 Task: Create a due date automation trigger when advanced on, on the tuesday of the week before a card is due add dates starting in less than 1 days at 11:00 AM.
Action: Mouse moved to (1010, 79)
Screenshot: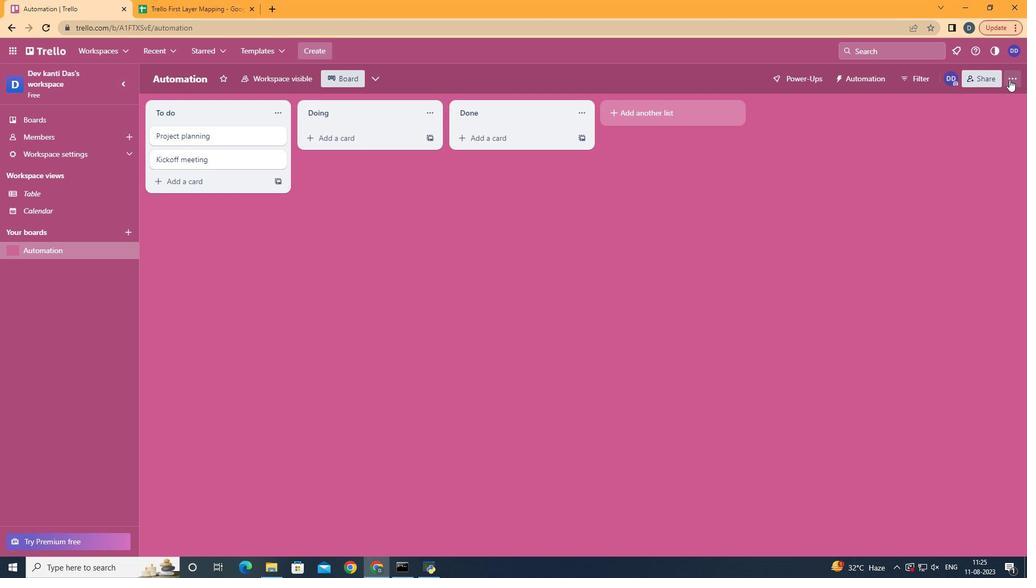 
Action: Mouse pressed left at (1010, 79)
Screenshot: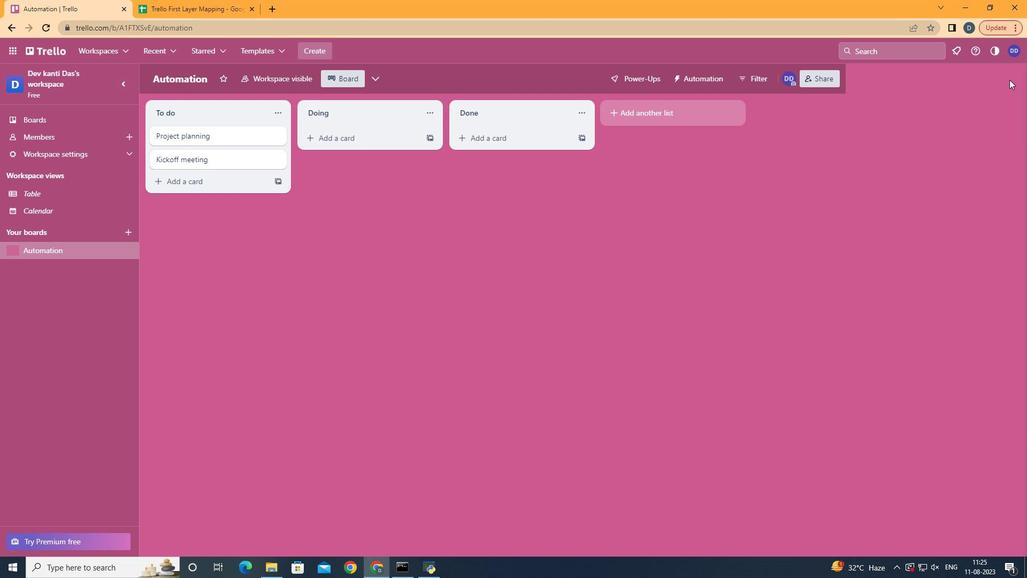 
Action: Mouse moved to (929, 225)
Screenshot: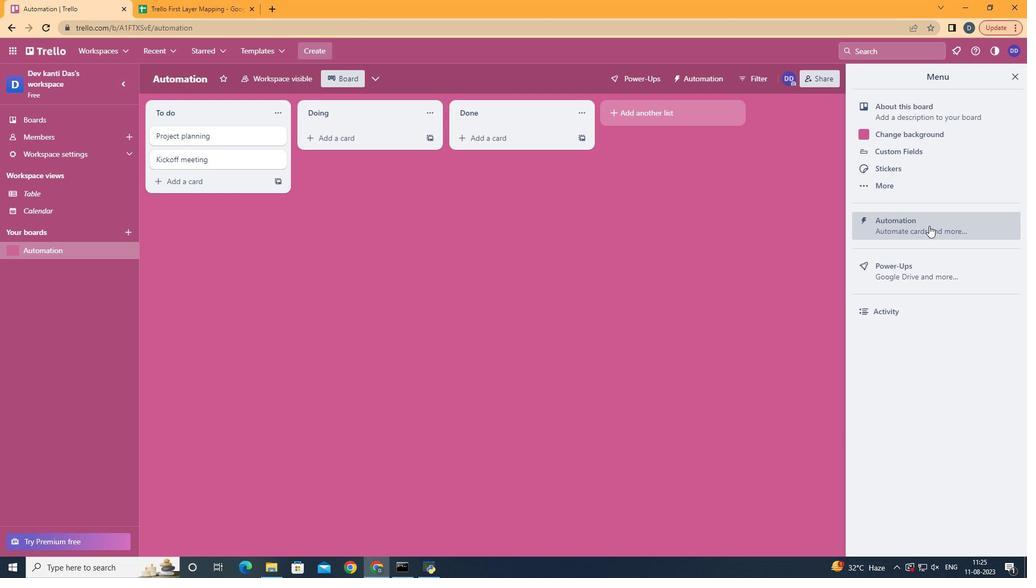 
Action: Mouse pressed left at (929, 225)
Screenshot: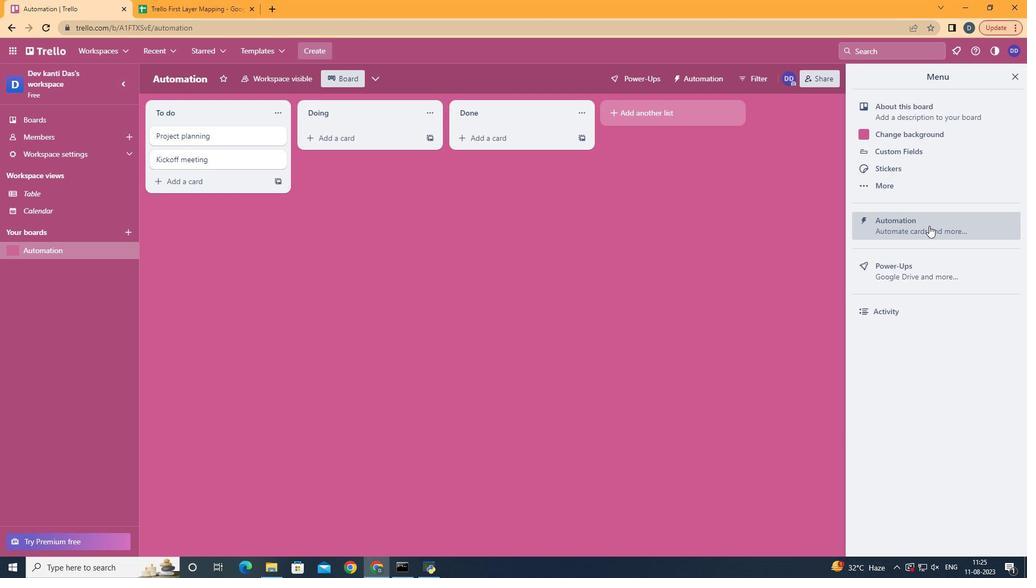 
Action: Mouse moved to (190, 216)
Screenshot: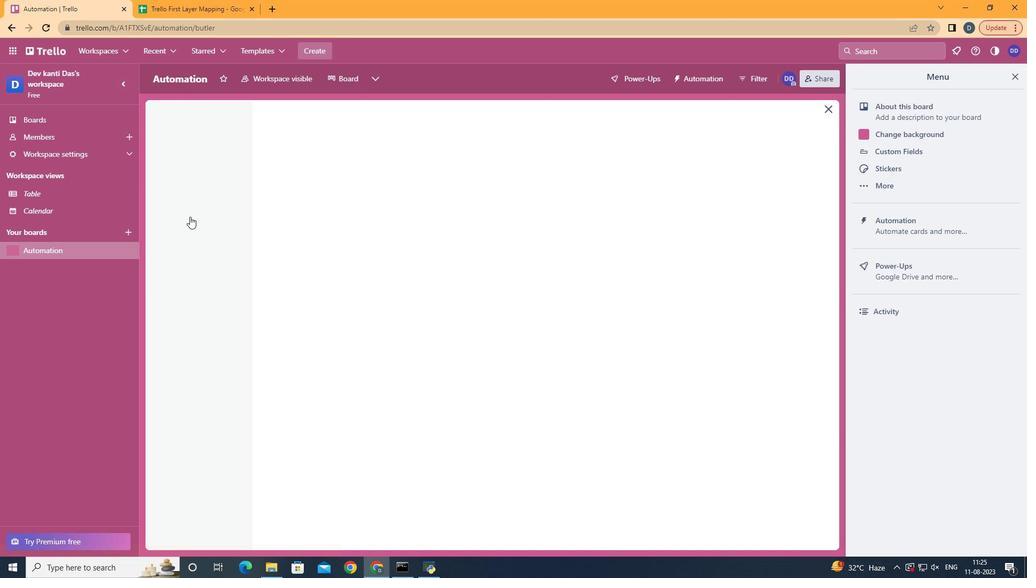 
Action: Mouse pressed left at (190, 216)
Screenshot: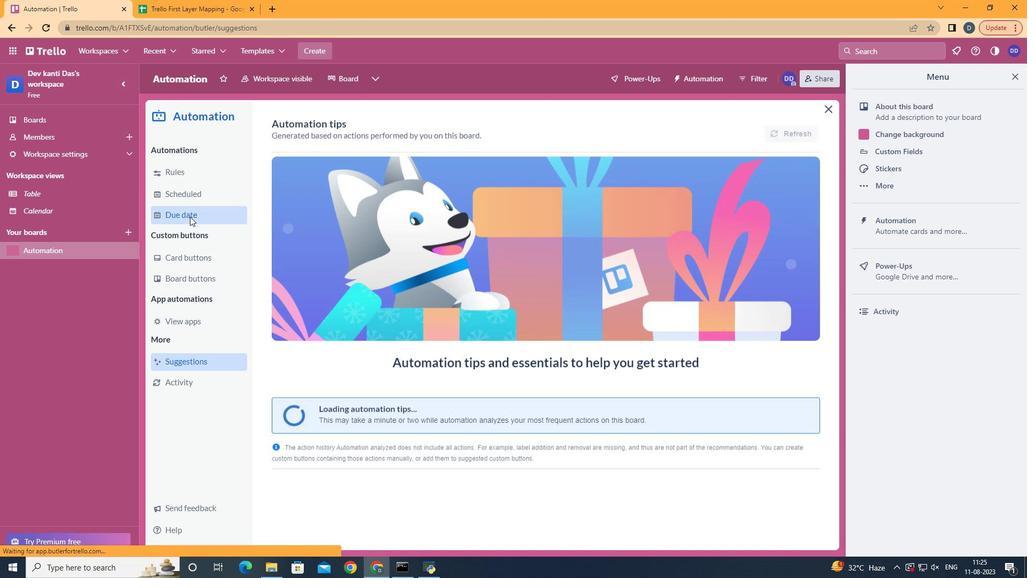 
Action: Mouse moved to (756, 127)
Screenshot: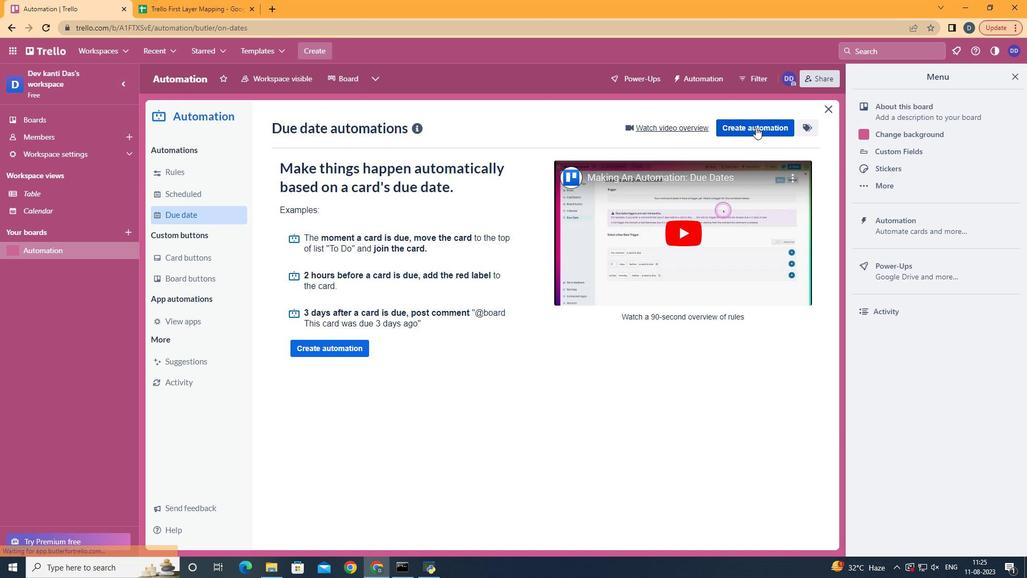 
Action: Mouse pressed left at (756, 127)
Screenshot: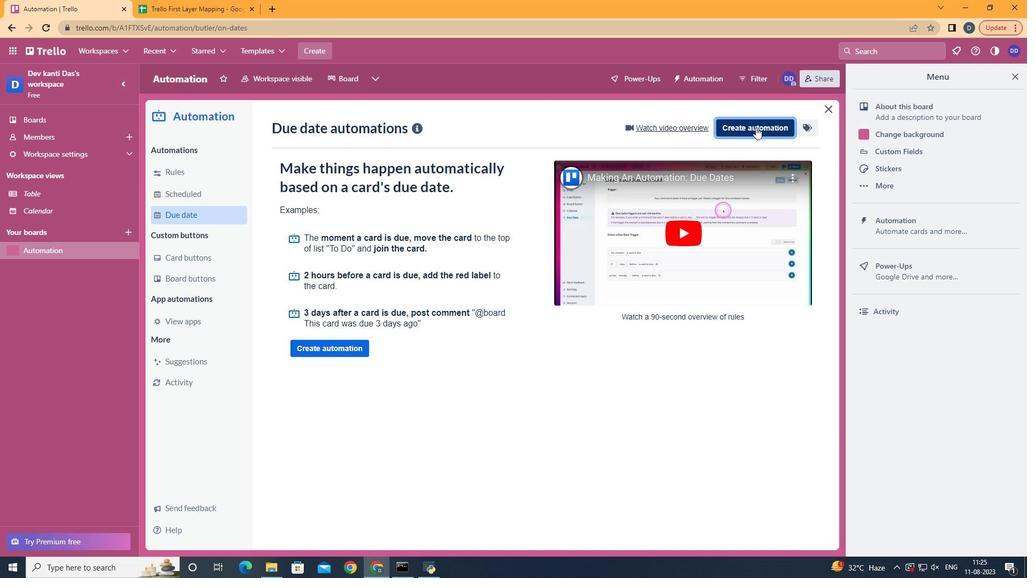 
Action: Mouse moved to (537, 230)
Screenshot: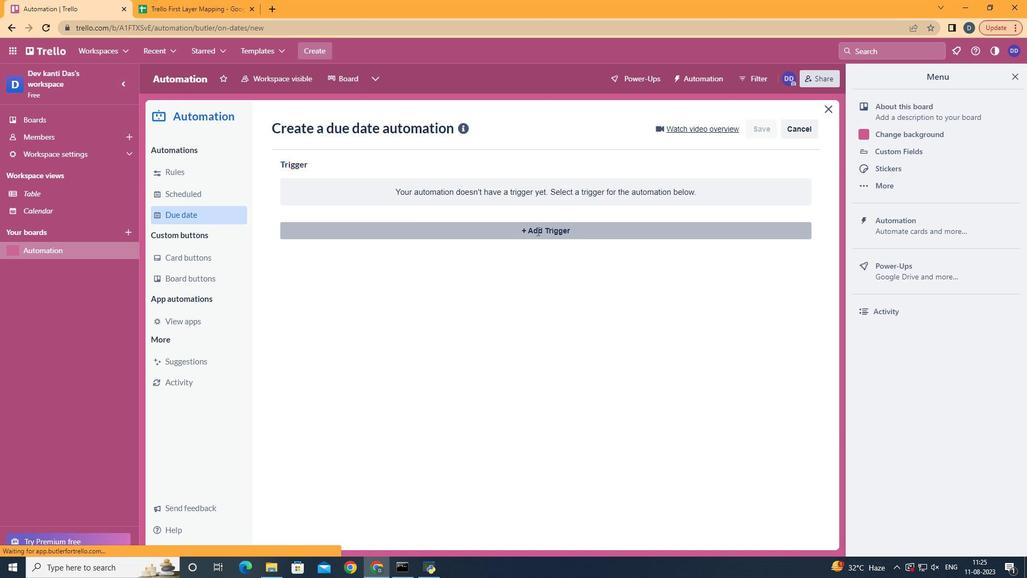 
Action: Mouse pressed left at (537, 230)
Screenshot: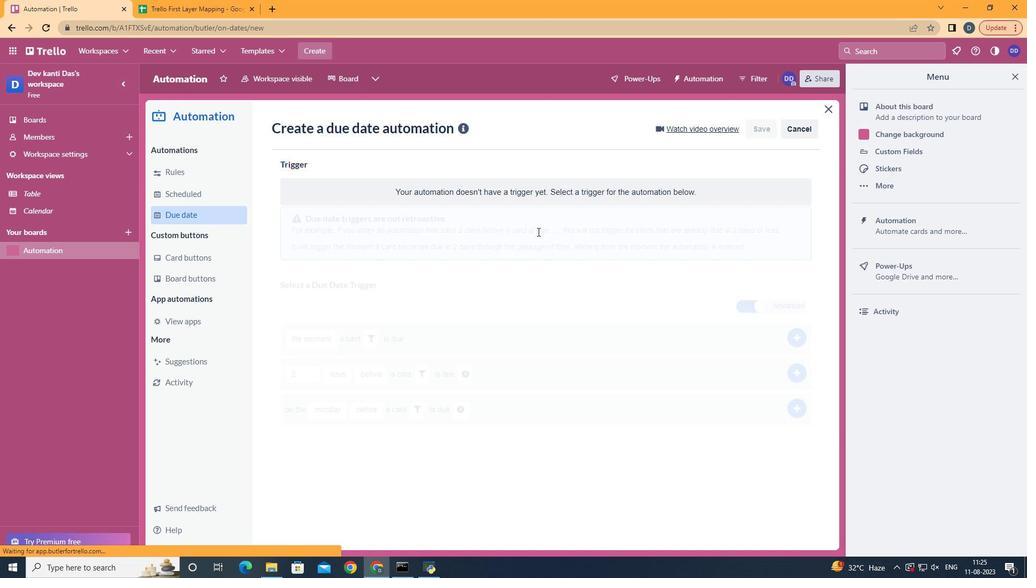 
Action: Mouse moved to (345, 298)
Screenshot: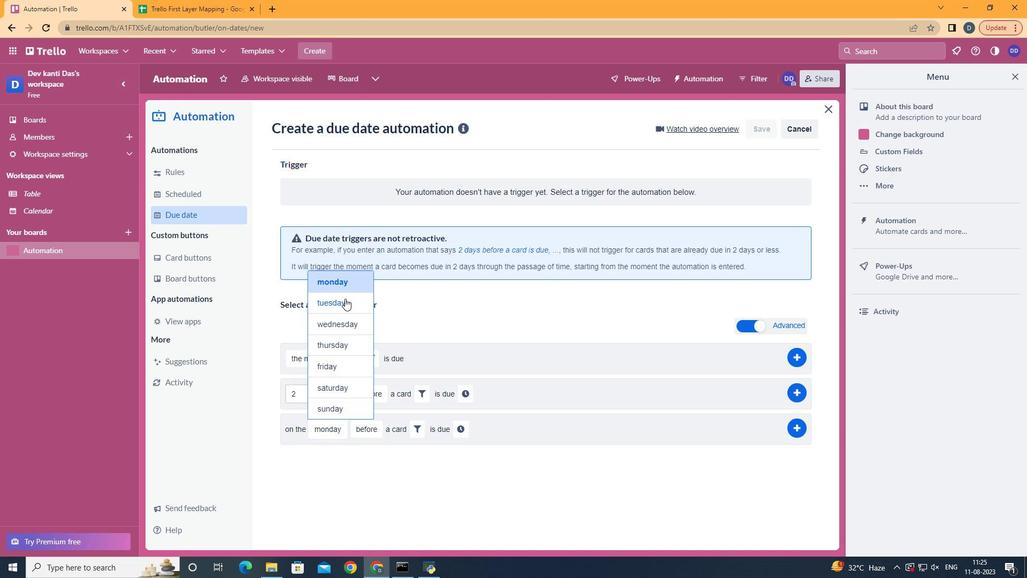 
Action: Mouse pressed left at (345, 298)
Screenshot: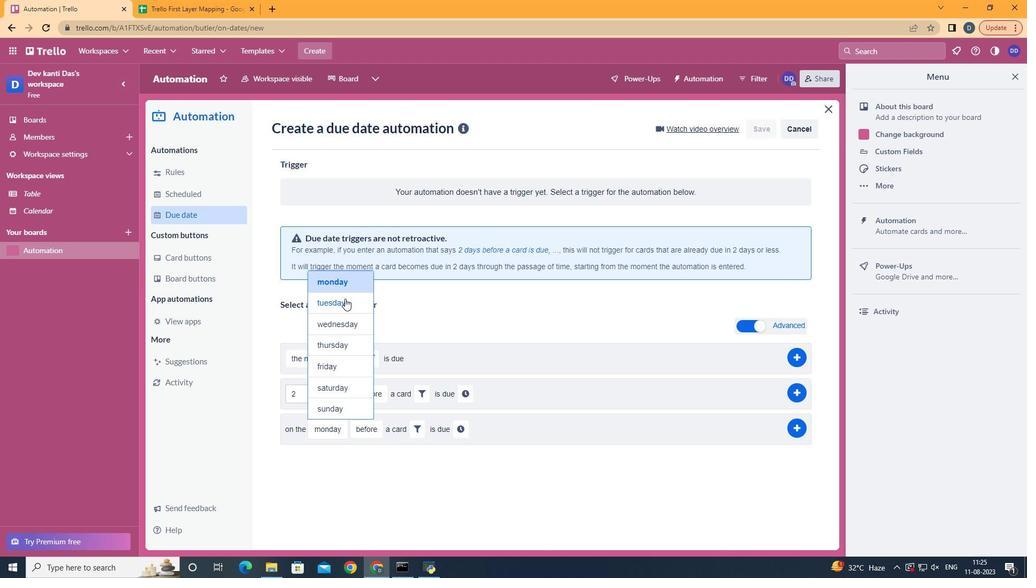 
Action: Mouse moved to (372, 517)
Screenshot: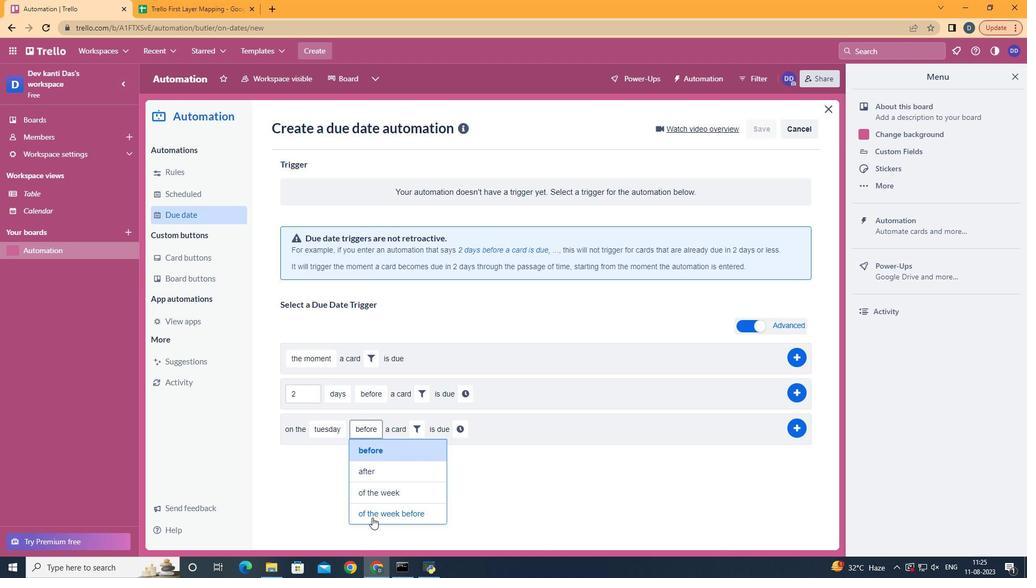 
Action: Mouse pressed left at (372, 517)
Screenshot: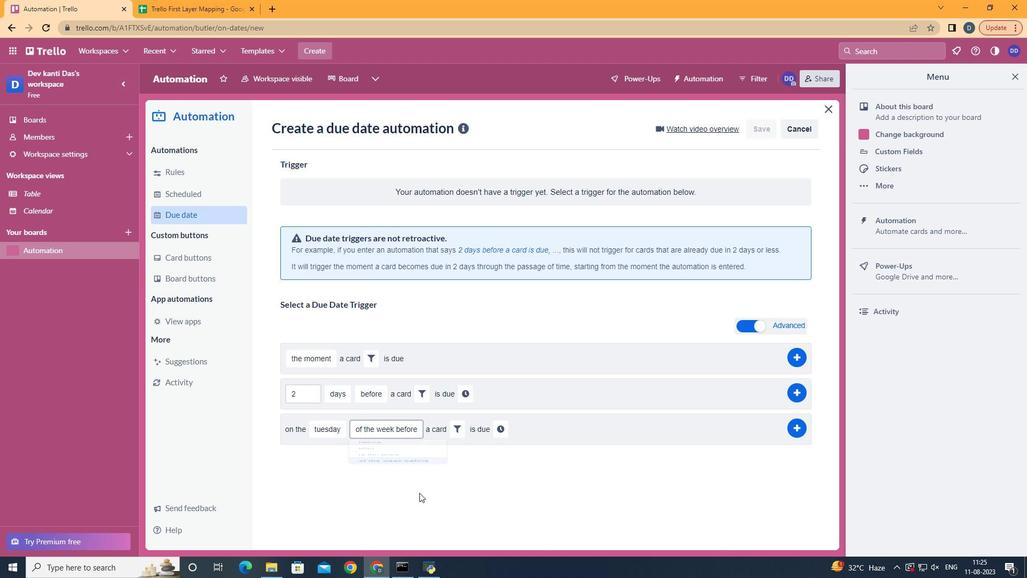 
Action: Mouse moved to (460, 431)
Screenshot: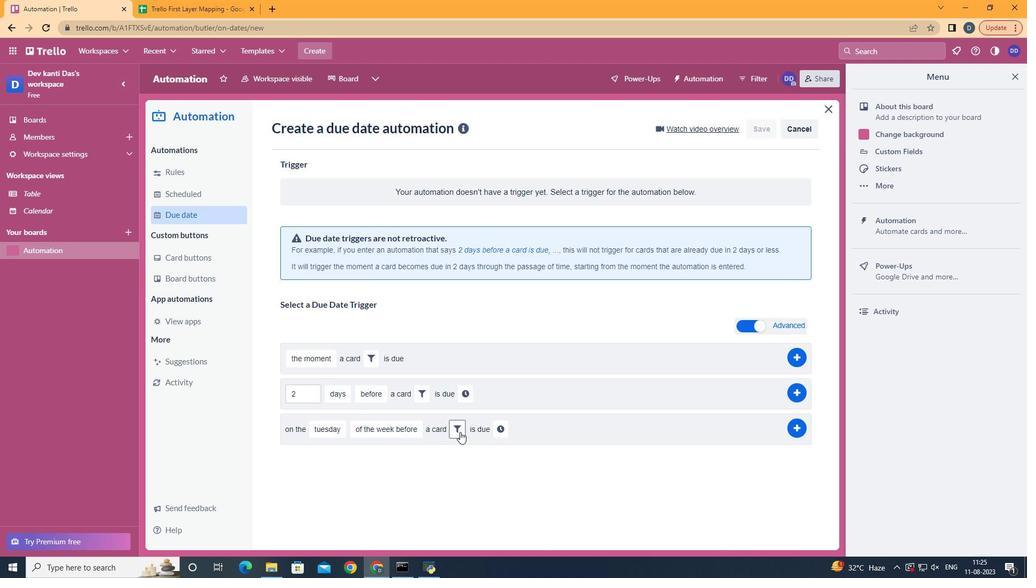 
Action: Mouse pressed left at (460, 431)
Screenshot: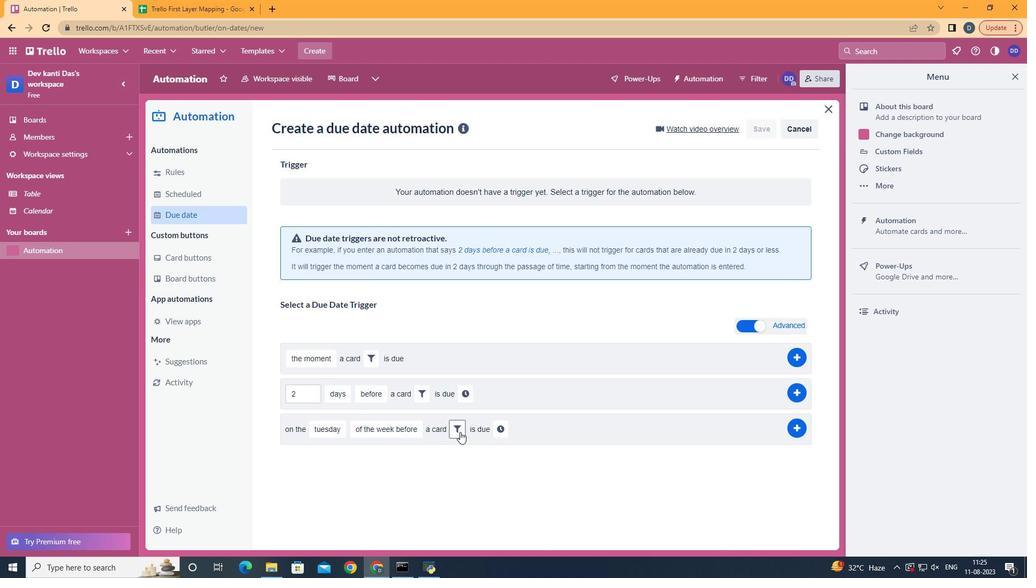 
Action: Mouse moved to (519, 464)
Screenshot: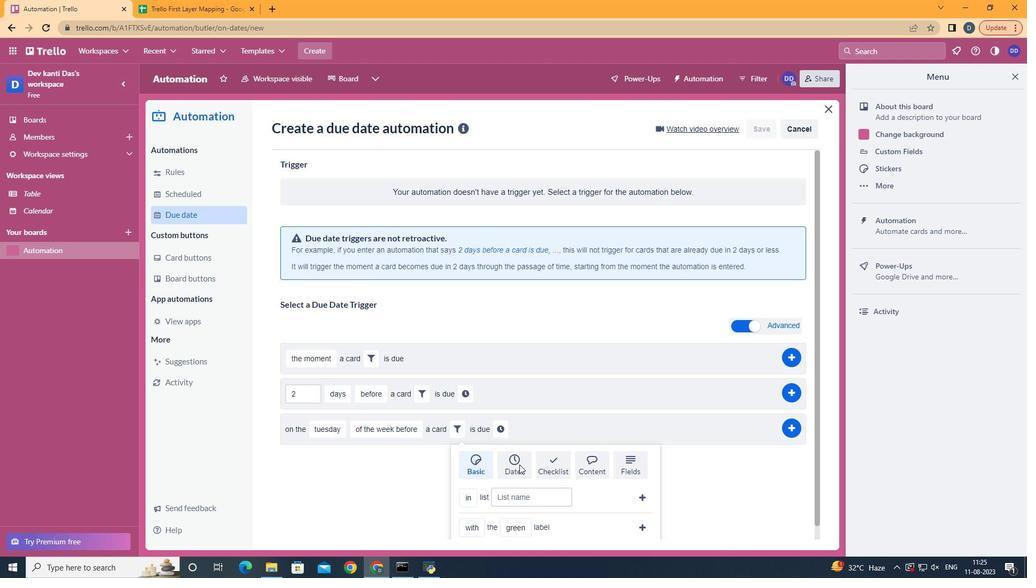 
Action: Mouse pressed left at (519, 464)
Screenshot: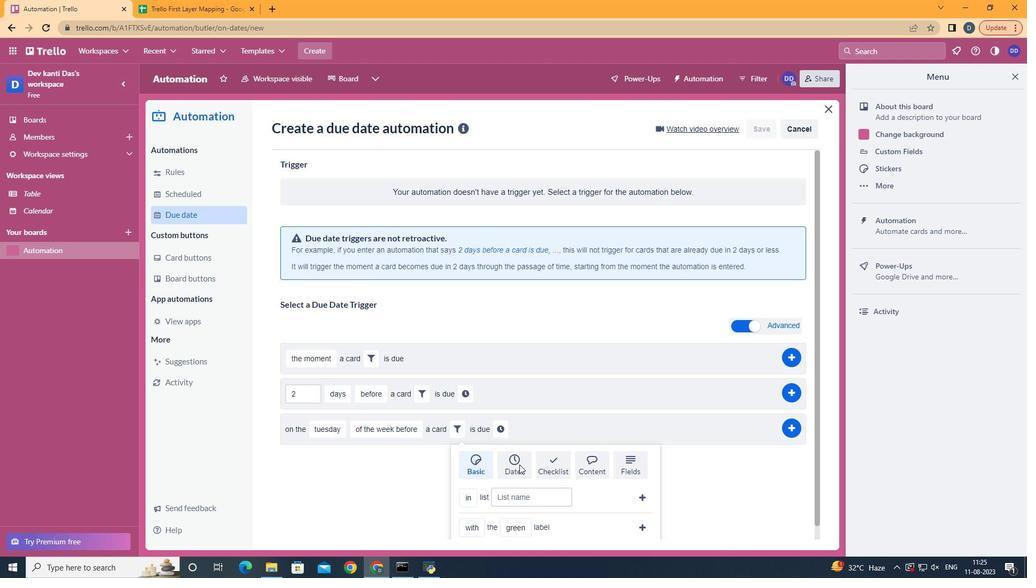 
Action: Mouse moved to (520, 464)
Screenshot: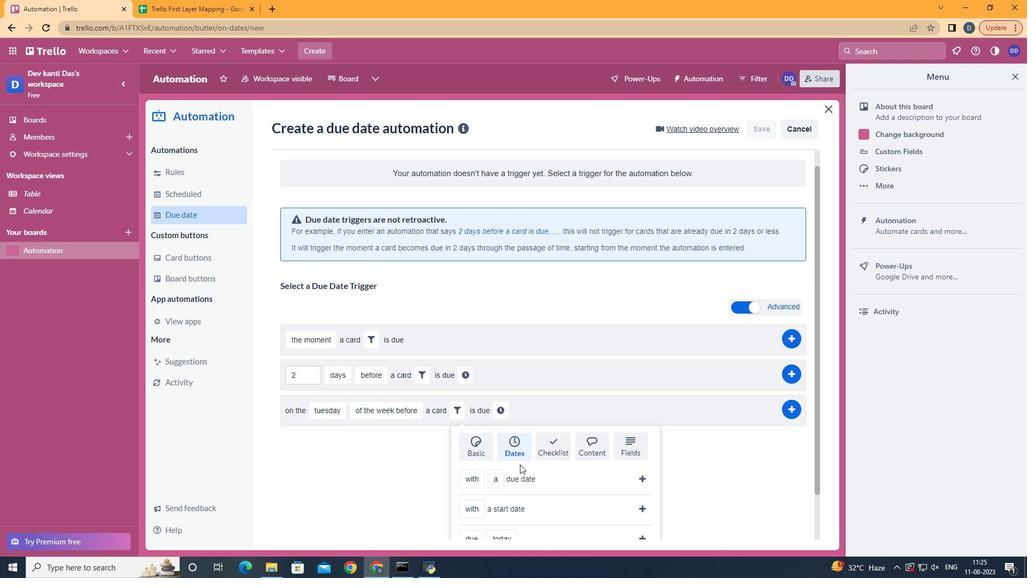 
Action: Mouse scrolled (520, 464) with delta (0, 0)
Screenshot: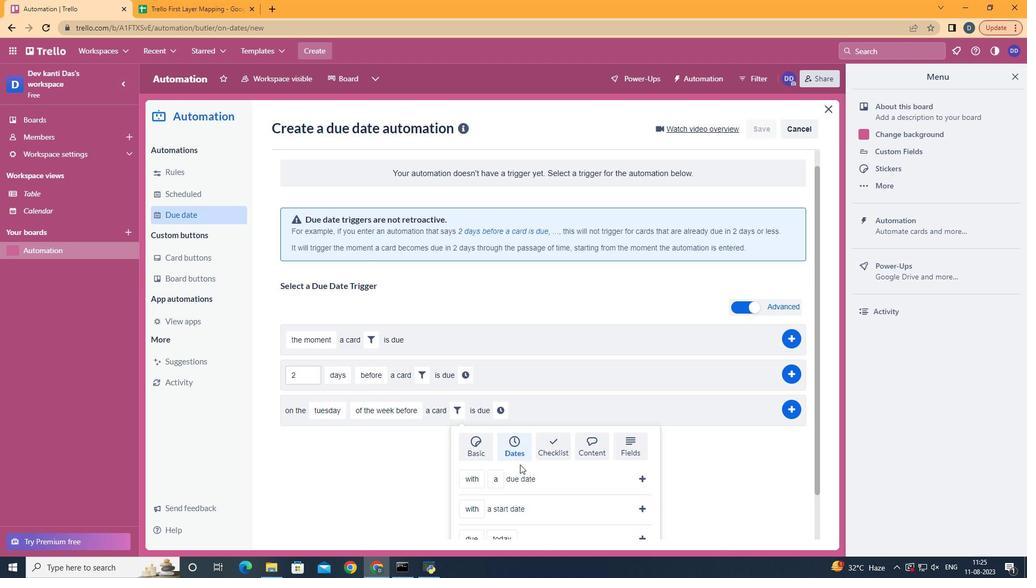 
Action: Mouse scrolled (520, 464) with delta (0, 0)
Screenshot: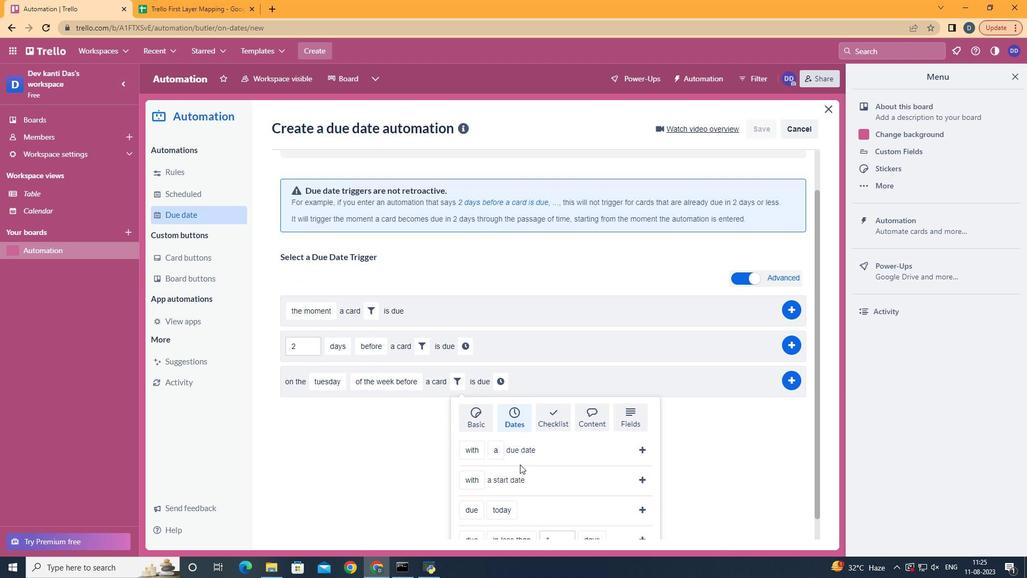 
Action: Mouse scrolled (520, 464) with delta (0, 0)
Screenshot: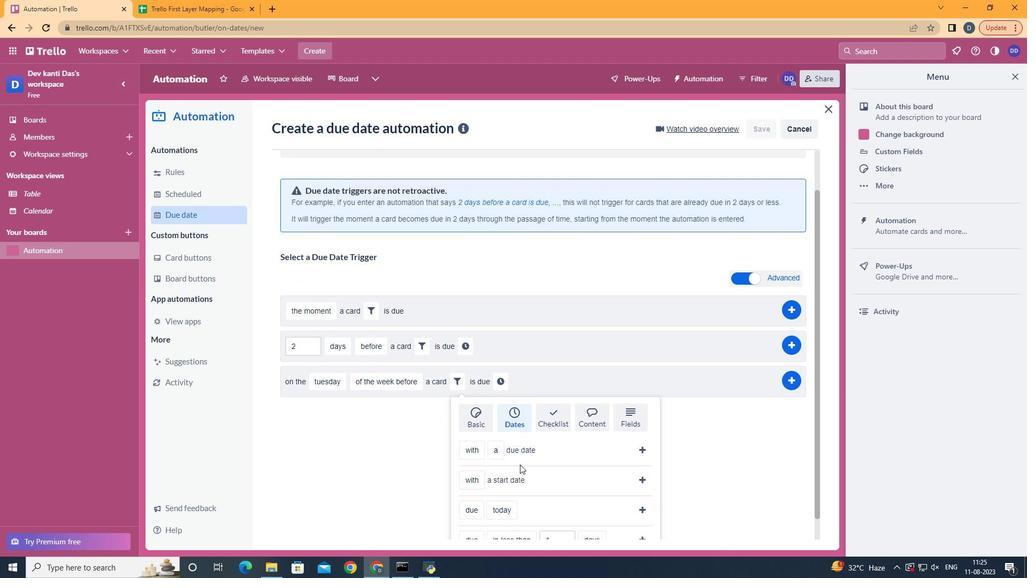 
Action: Mouse moved to (480, 493)
Screenshot: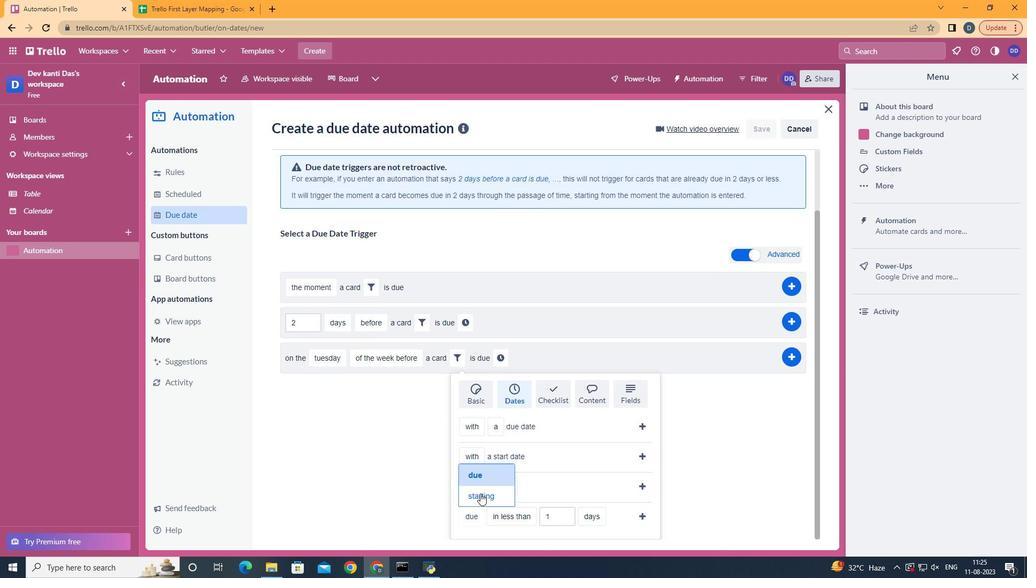 
Action: Mouse pressed left at (480, 493)
Screenshot: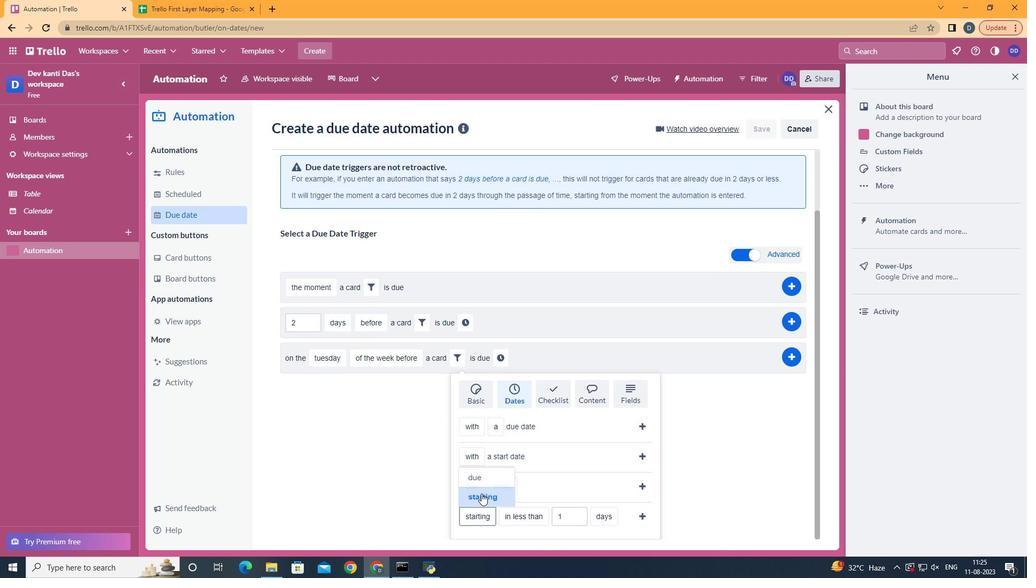 
Action: Mouse moved to (647, 518)
Screenshot: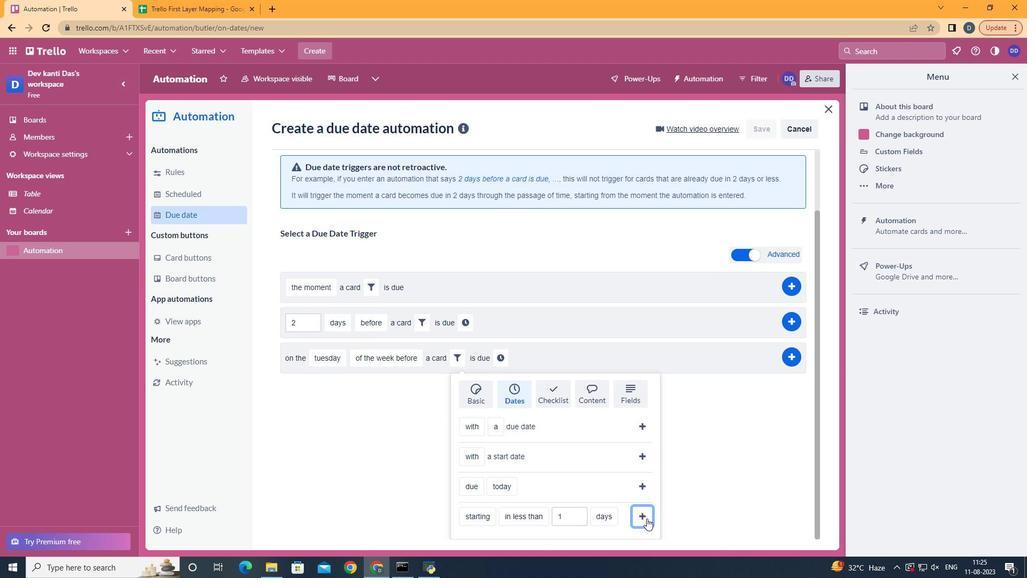 
Action: Mouse pressed left at (647, 518)
Screenshot: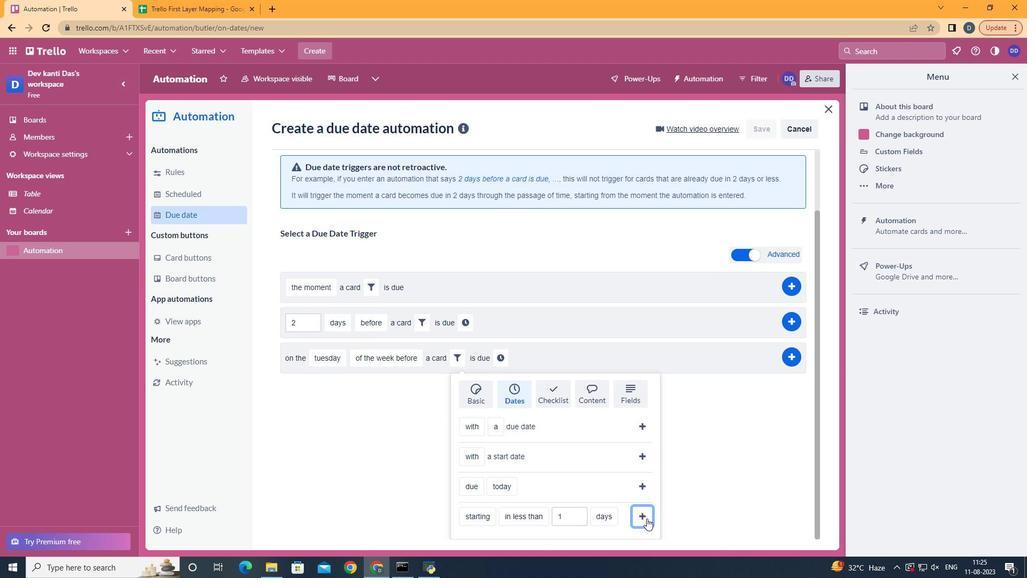 
Action: Mouse moved to (620, 421)
Screenshot: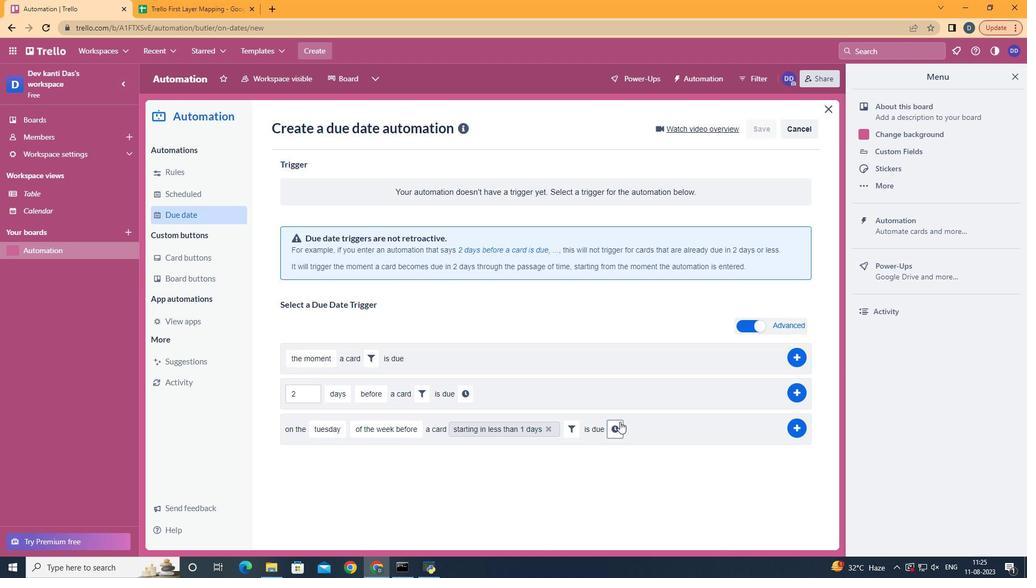 
Action: Mouse pressed left at (620, 421)
Screenshot: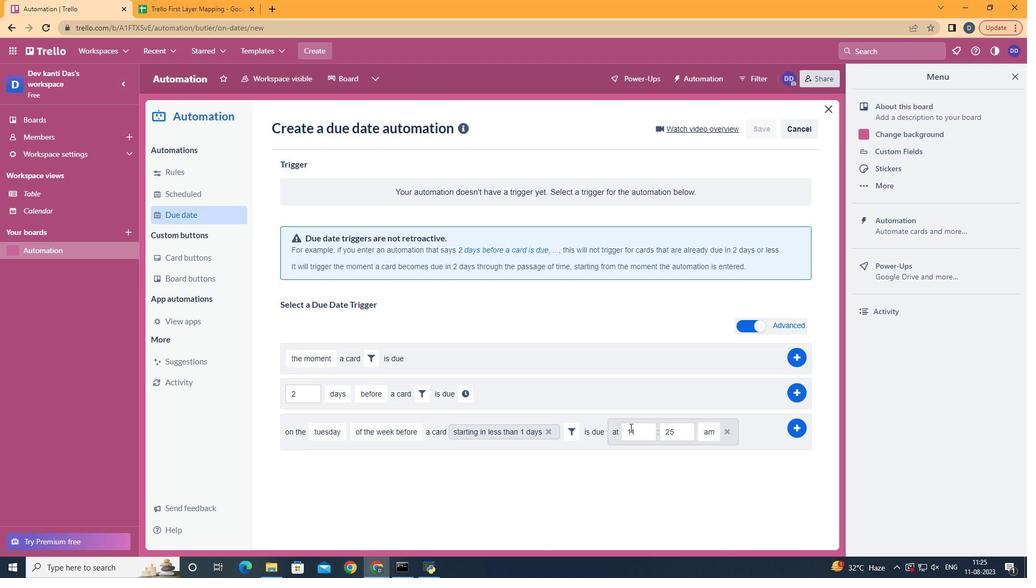 
Action: Mouse moved to (680, 433)
Screenshot: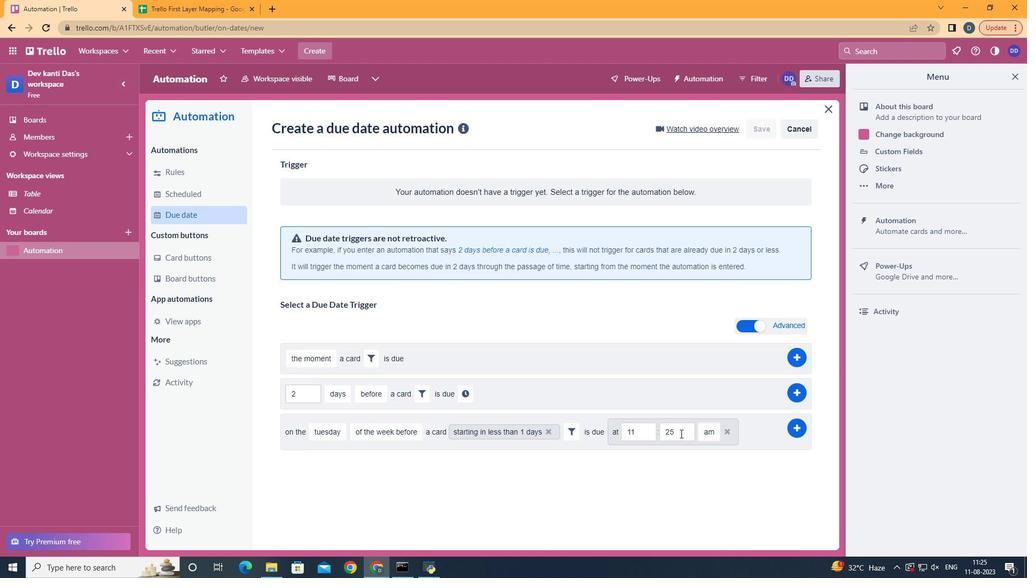 
Action: Mouse pressed left at (680, 433)
Screenshot: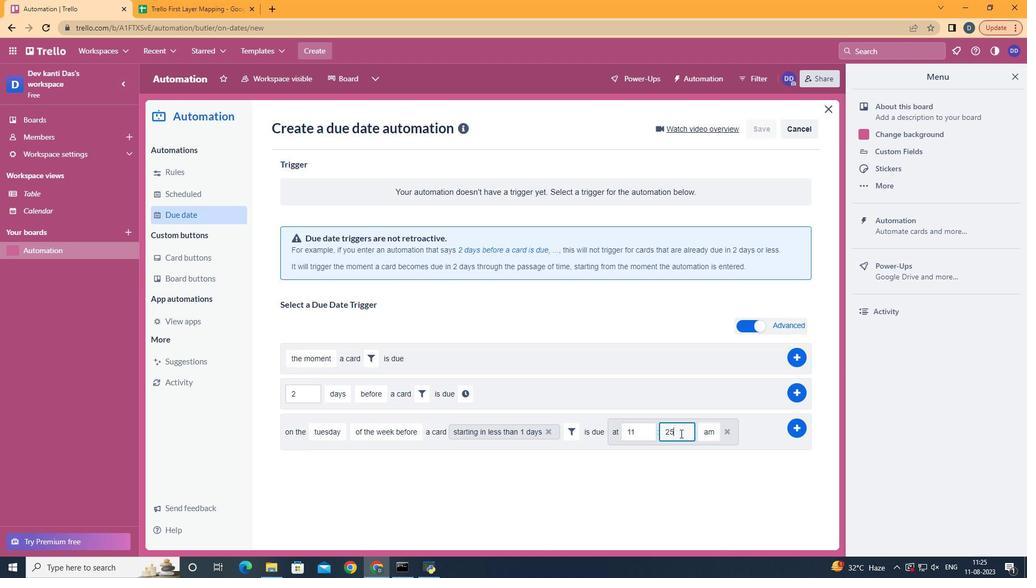 
Action: Key pressed <Key.backspace><Key.backspace>00
Screenshot: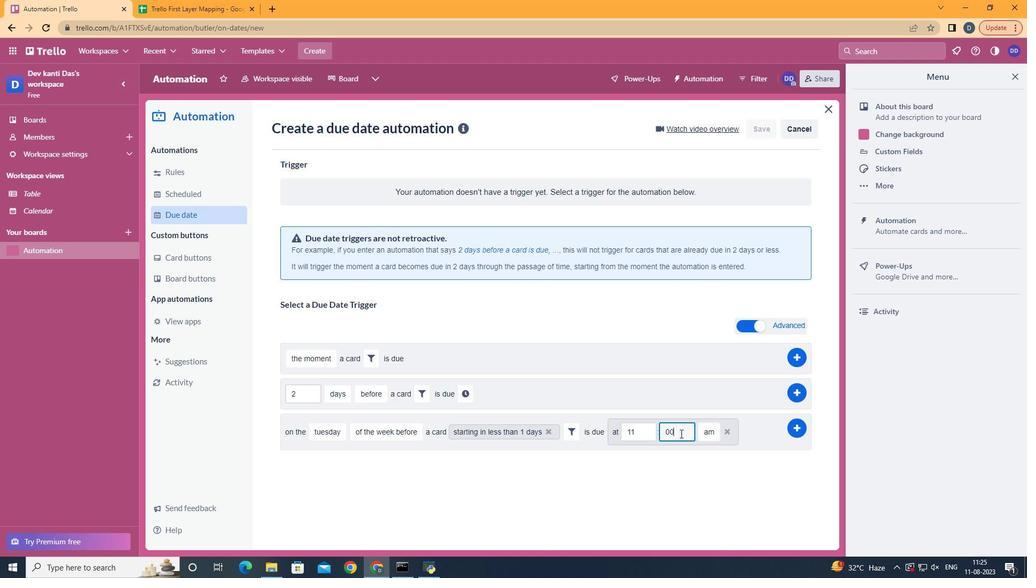 
Action: Mouse moved to (799, 429)
Screenshot: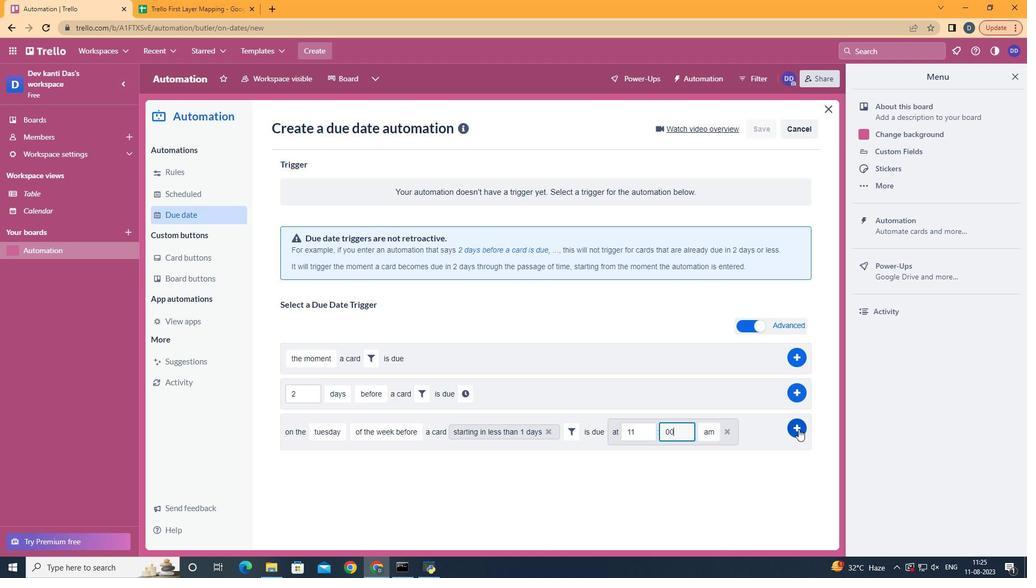 
Action: Mouse pressed left at (799, 429)
Screenshot: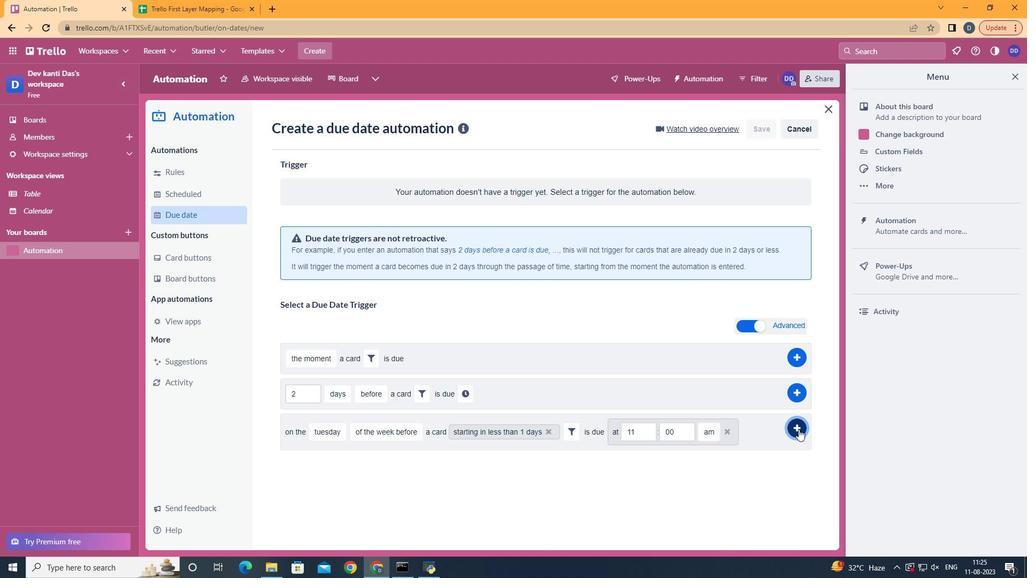 
Action: Mouse moved to (797, 429)
Screenshot: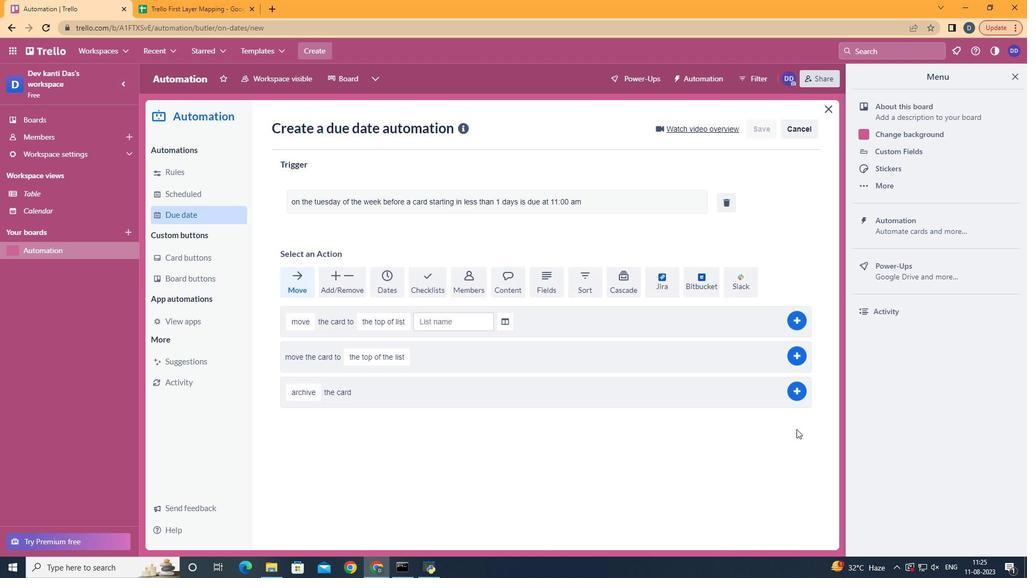 
